 Task: Add the logo "techmate" to the video.
Action: Mouse moved to (133, 19)
Screenshot: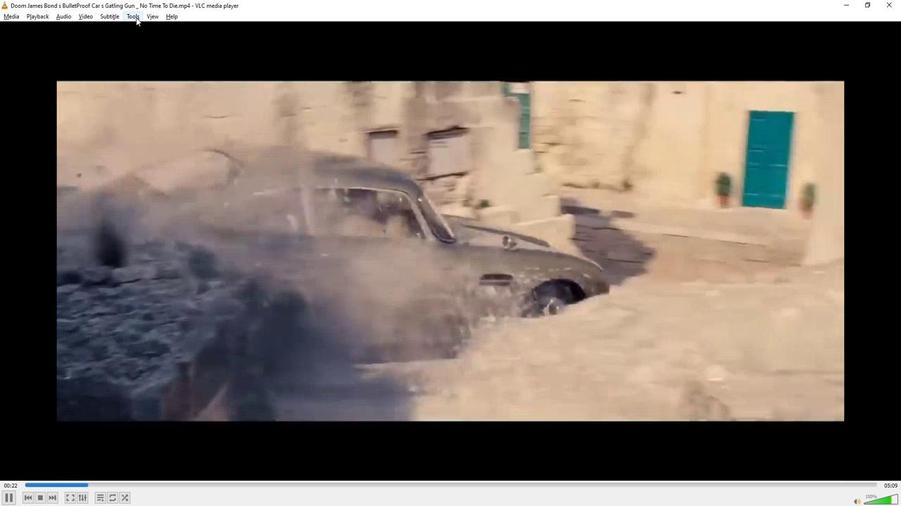 
Action: Mouse pressed left at (133, 19)
Screenshot: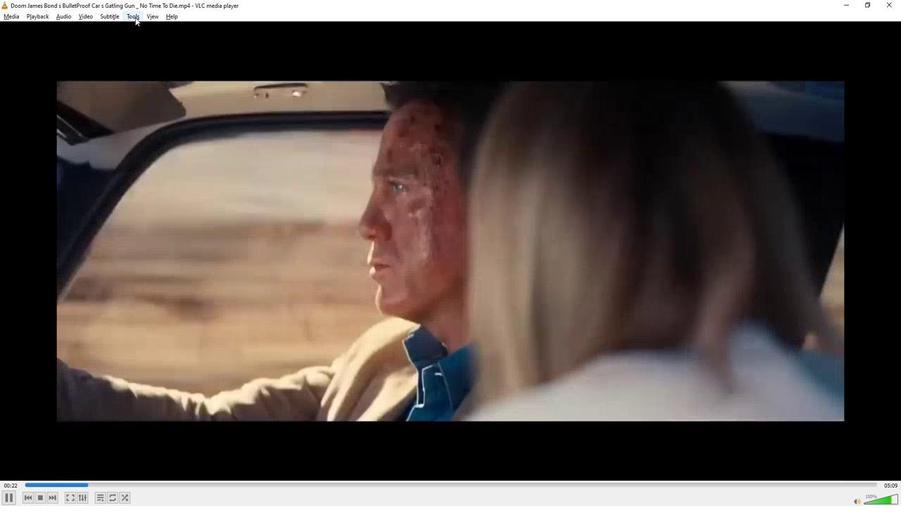 
Action: Mouse moved to (140, 28)
Screenshot: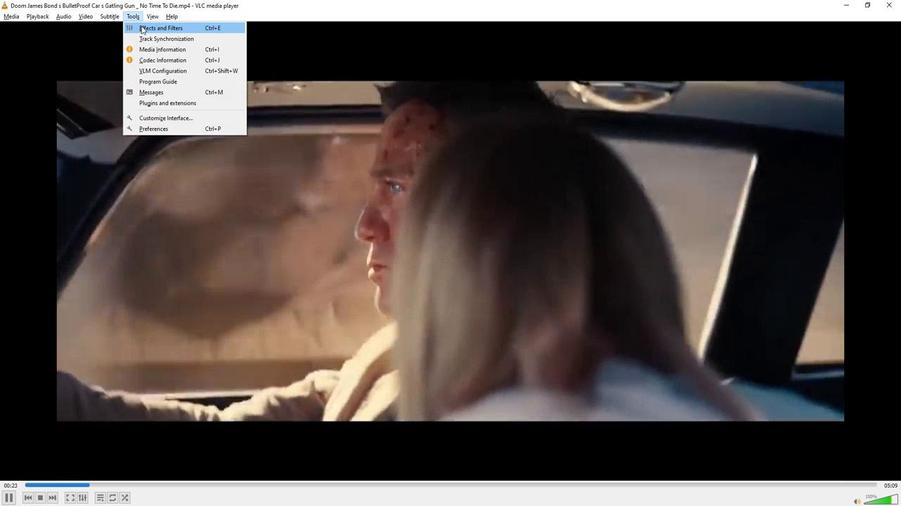 
Action: Mouse pressed left at (140, 28)
Screenshot: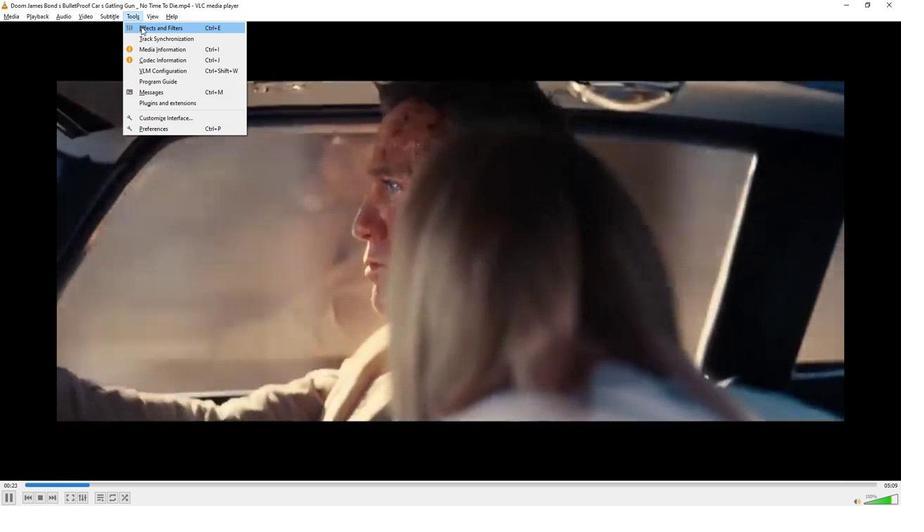 
Action: Mouse moved to (171, 85)
Screenshot: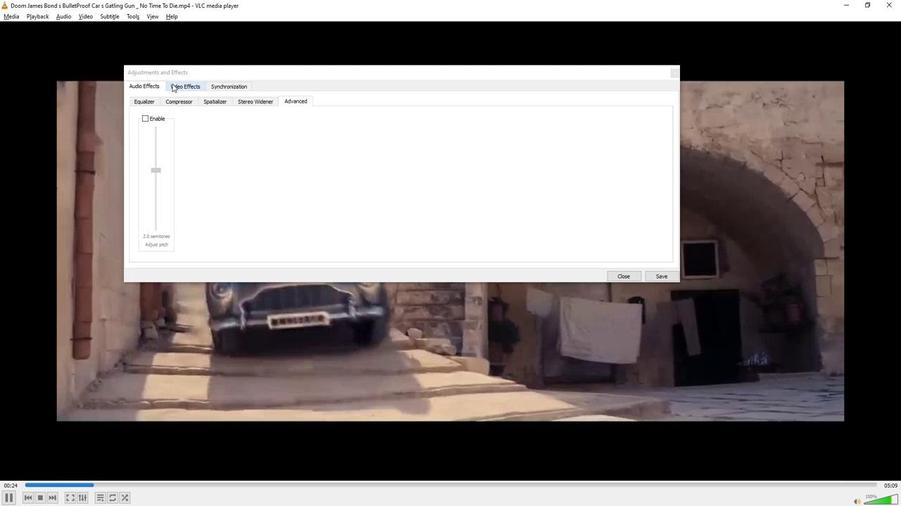 
Action: Mouse pressed left at (171, 85)
Screenshot: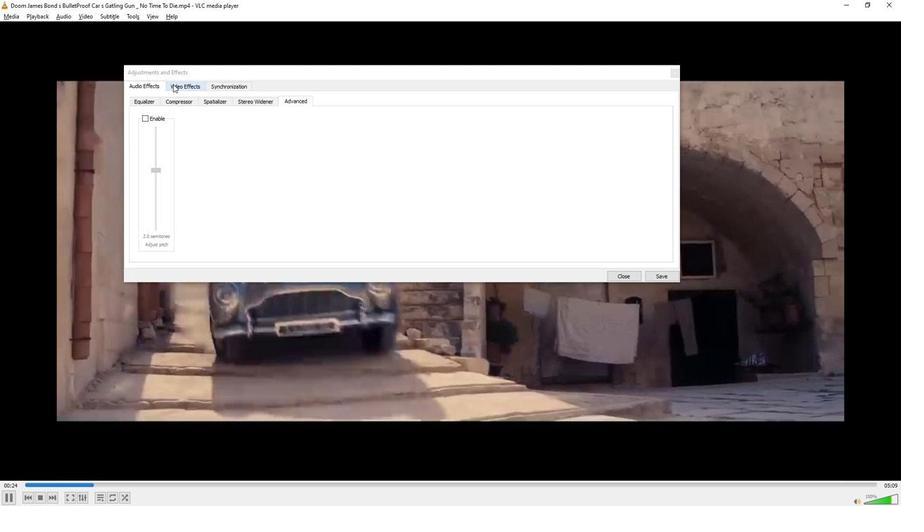 
Action: Mouse moved to (251, 103)
Screenshot: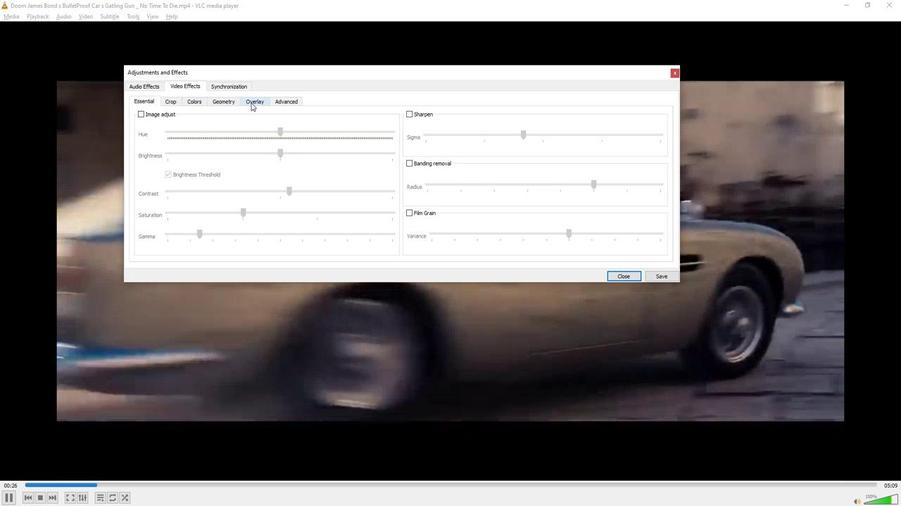 
Action: Mouse pressed left at (251, 103)
Screenshot: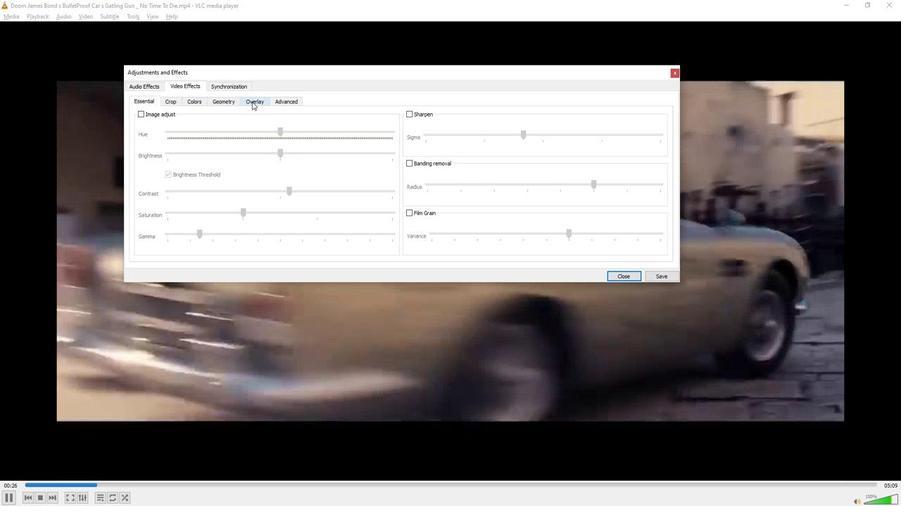 
Action: Mouse moved to (140, 118)
Screenshot: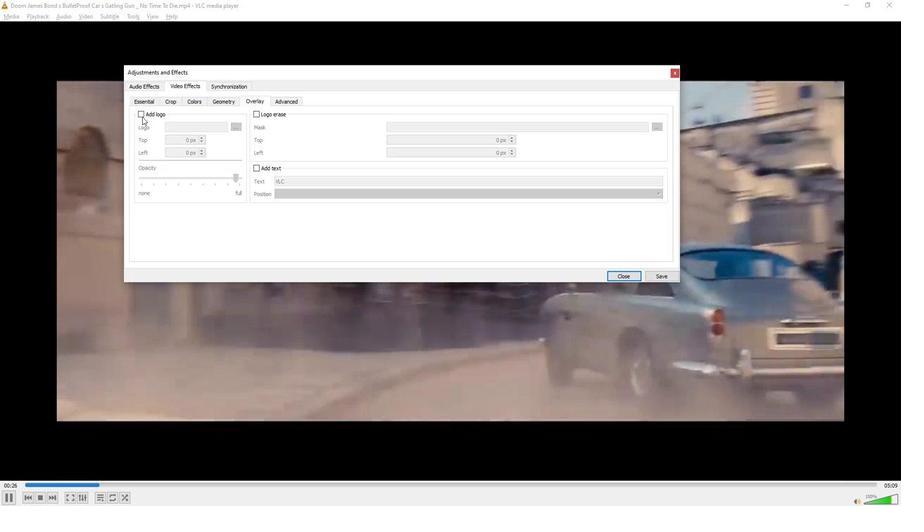 
Action: Mouse pressed left at (140, 118)
Screenshot: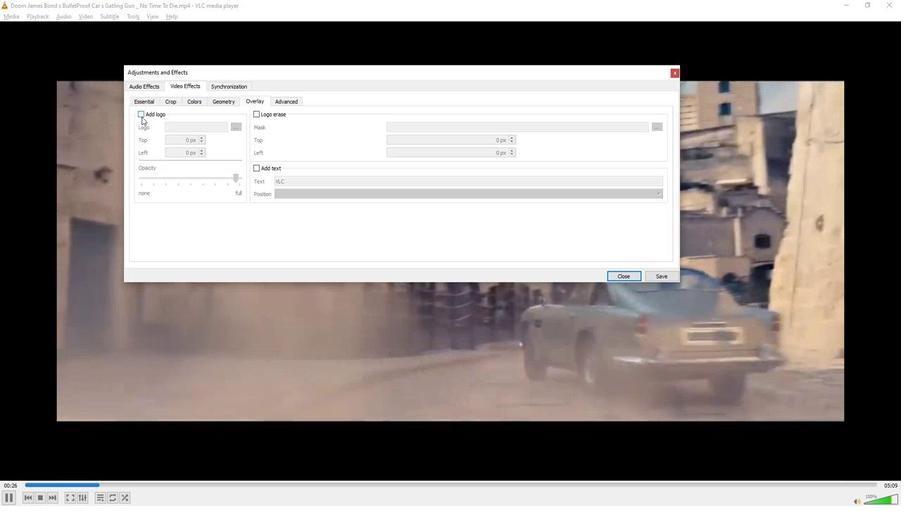 
Action: Mouse moved to (234, 130)
Screenshot: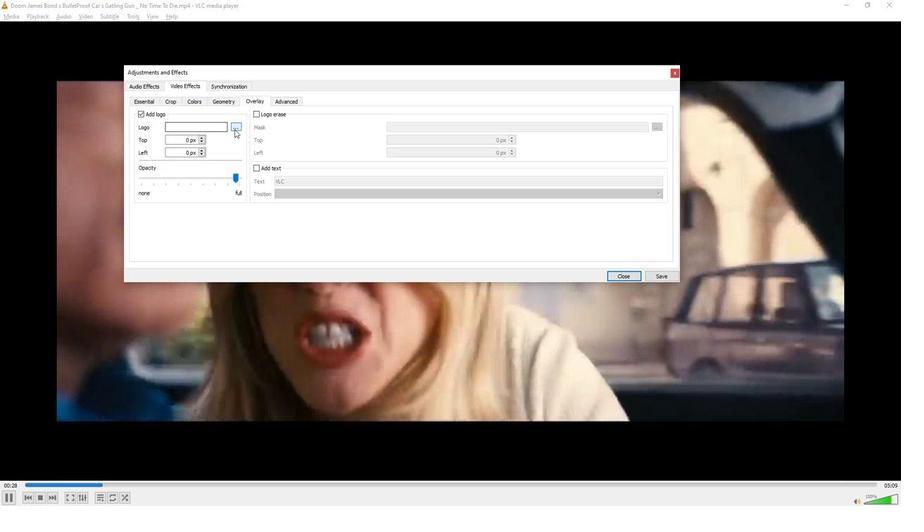 
Action: Mouse pressed left at (234, 130)
Screenshot: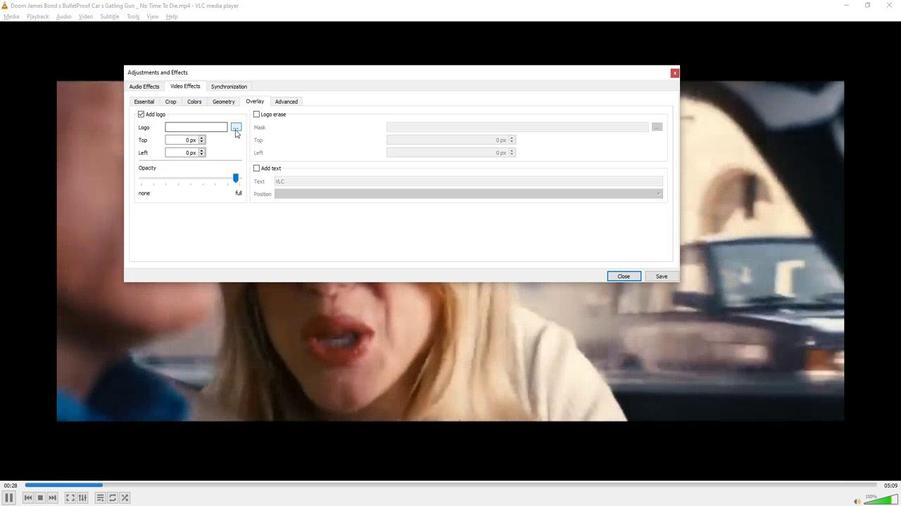 
Action: Mouse moved to (168, 235)
Screenshot: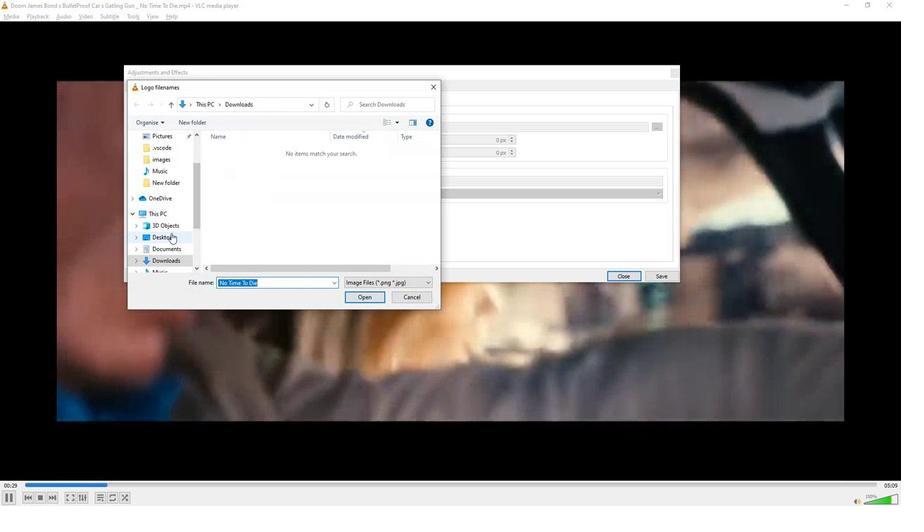 
Action: Mouse scrolled (168, 235) with delta (0, 0)
Screenshot: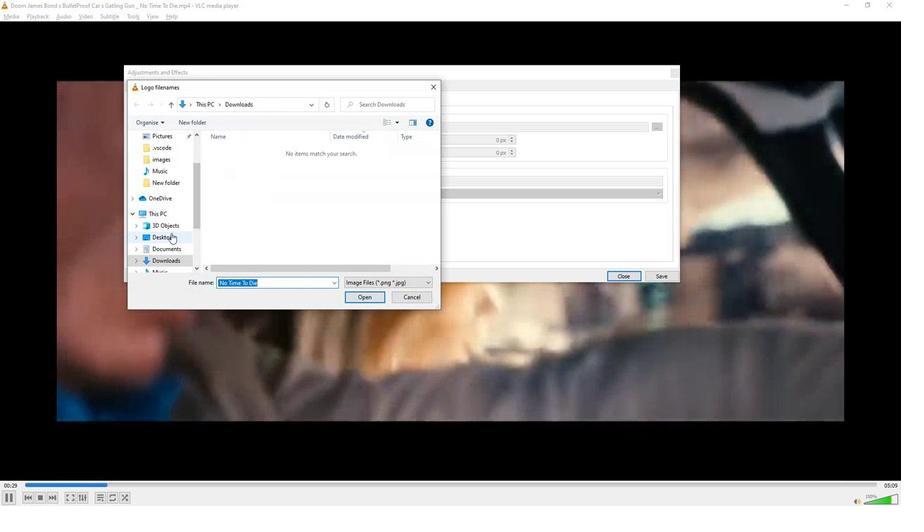 
Action: Mouse moved to (160, 258)
Screenshot: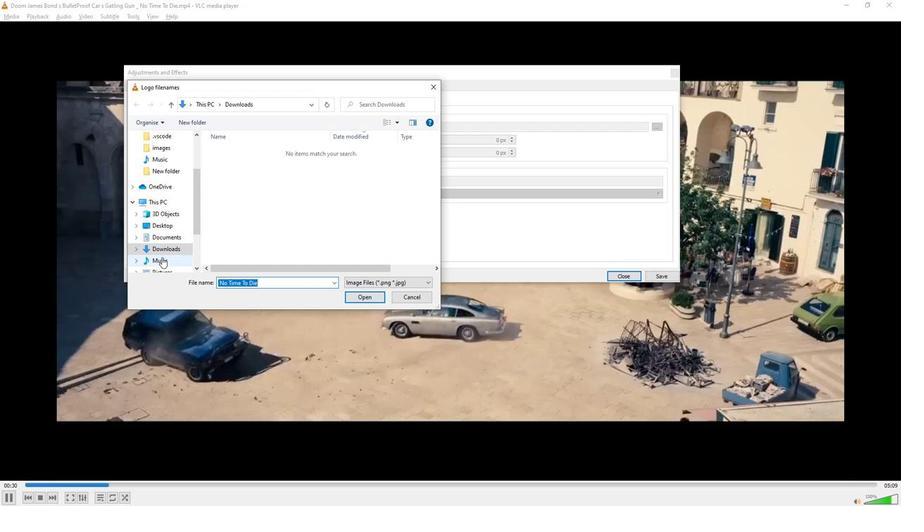 
Action: Mouse pressed left at (160, 258)
Screenshot: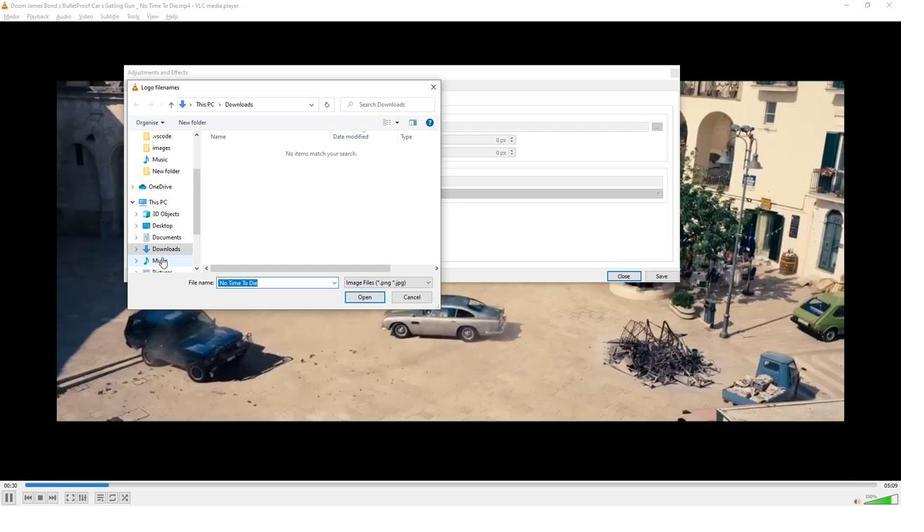 
Action: Mouse moved to (160, 266)
Screenshot: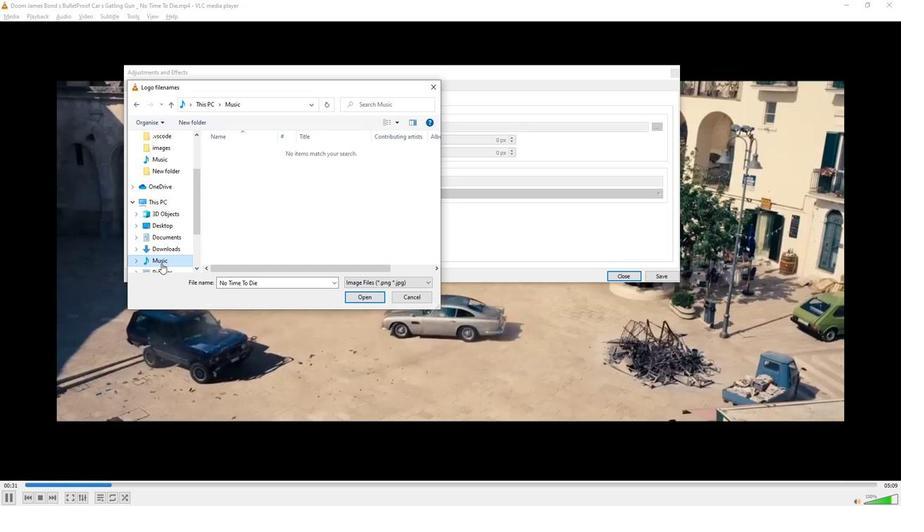 
Action: Mouse scrolled (160, 265) with delta (0, 0)
Screenshot: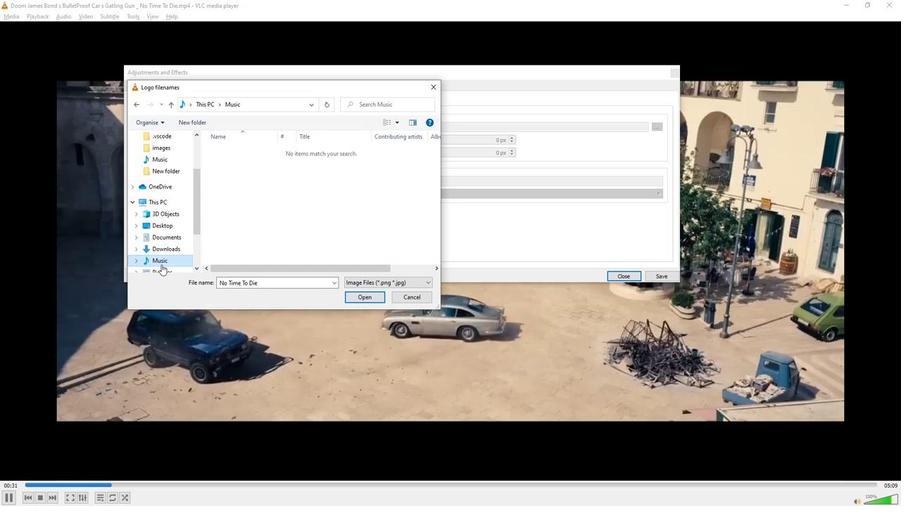 
Action: Mouse moved to (161, 259)
Screenshot: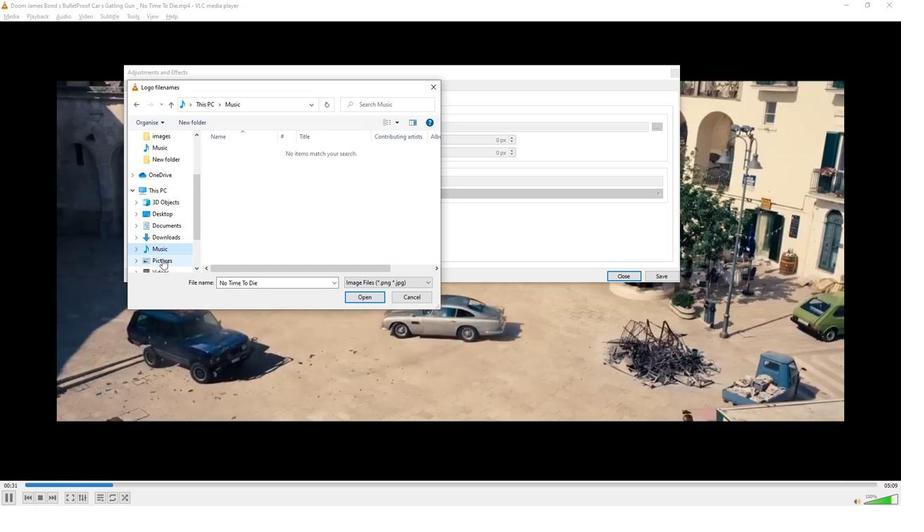 
Action: Mouse pressed left at (161, 259)
Screenshot: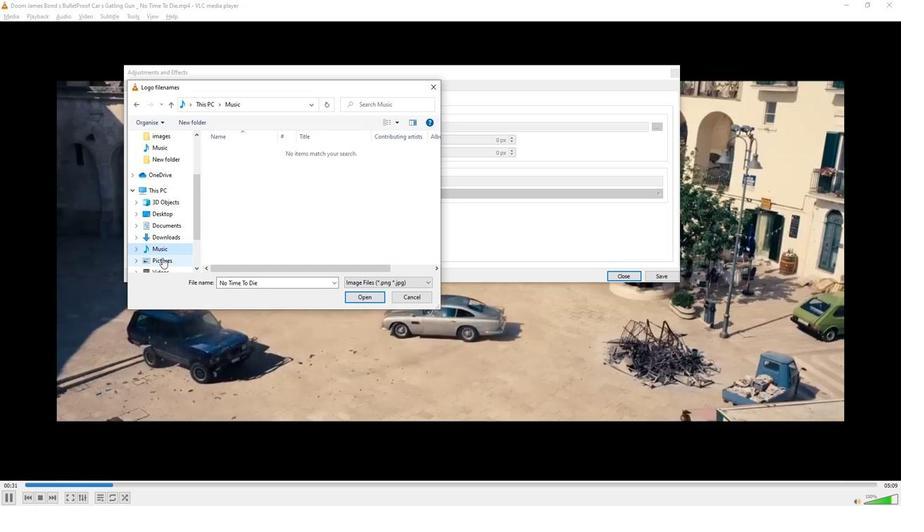
Action: Mouse moved to (289, 161)
Screenshot: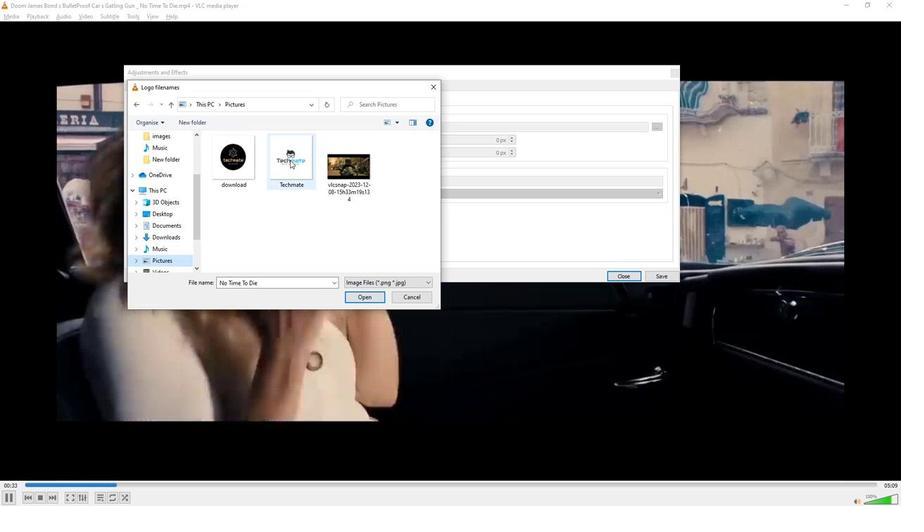 
Action: Mouse pressed left at (289, 161)
Screenshot: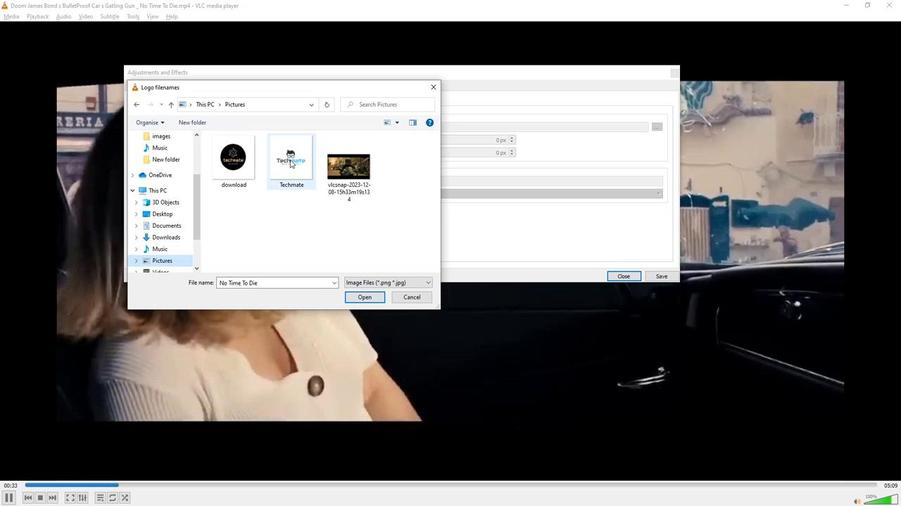 
Action: Mouse moved to (356, 294)
Screenshot: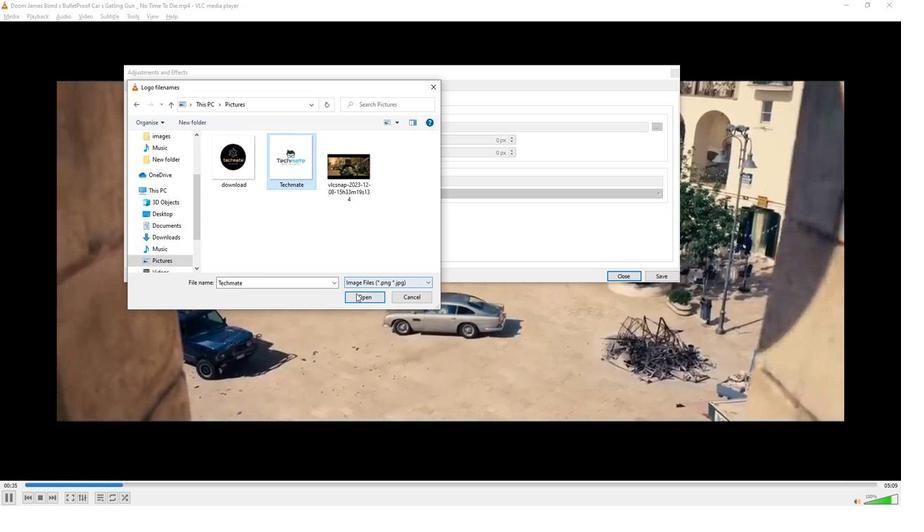
Action: Mouse pressed left at (356, 294)
Screenshot: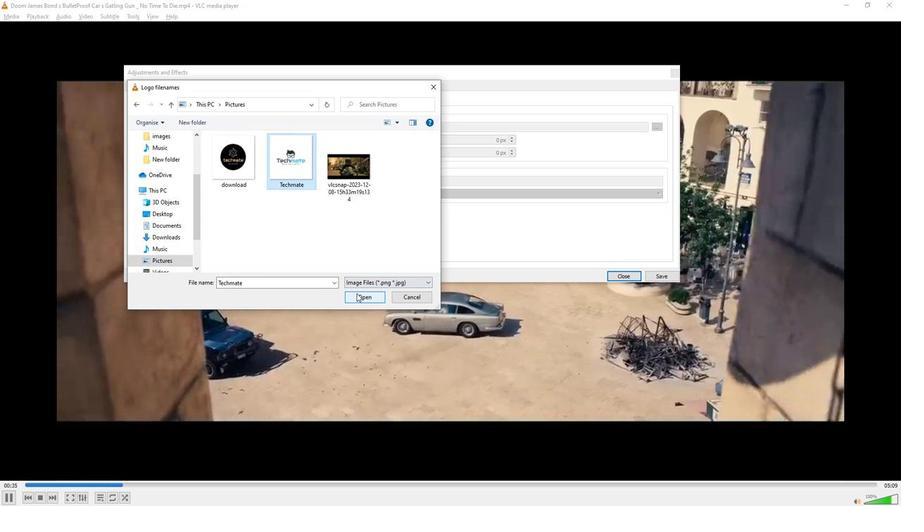 
Action: Mouse moved to (447, 308)
Screenshot: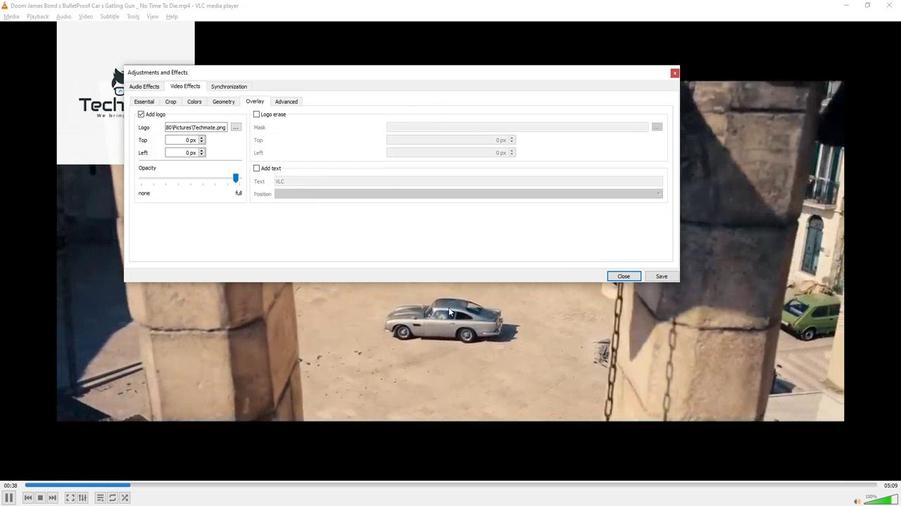 
